 Task: Add South Of France Orange Blossom Honey Hand Wash to the cart.
Action: Mouse moved to (873, 330)
Screenshot: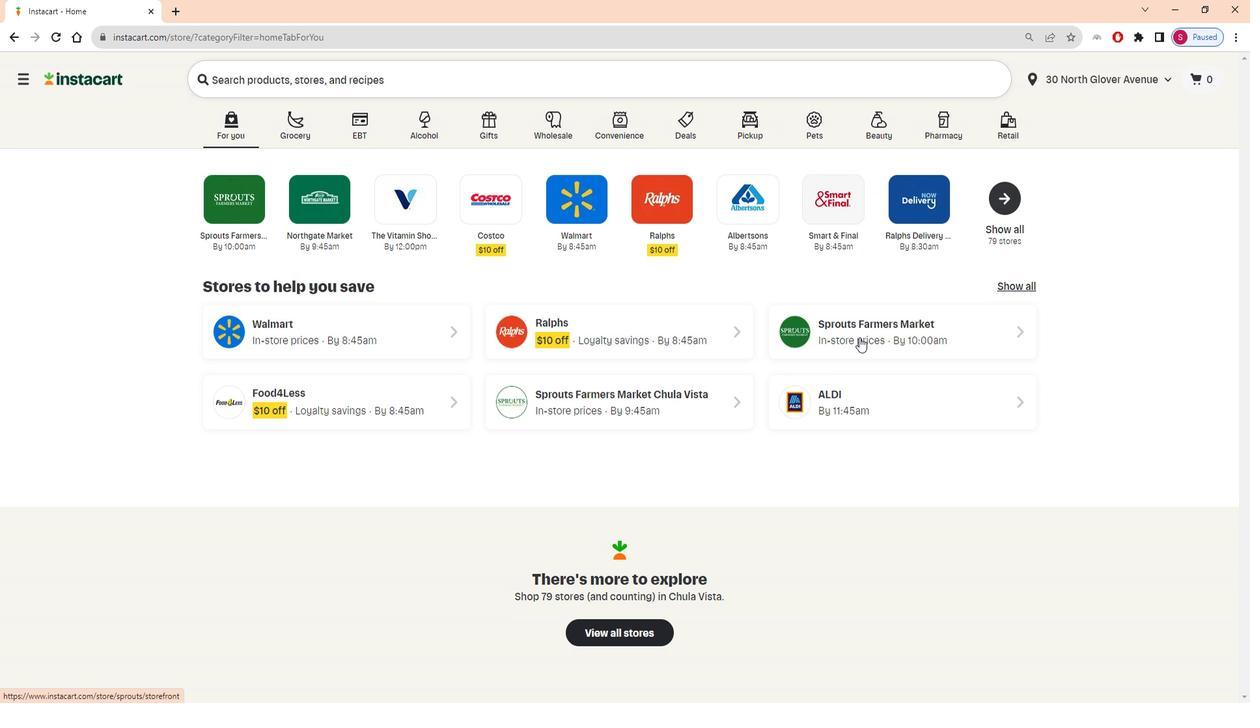 
Action: Mouse pressed left at (873, 330)
Screenshot: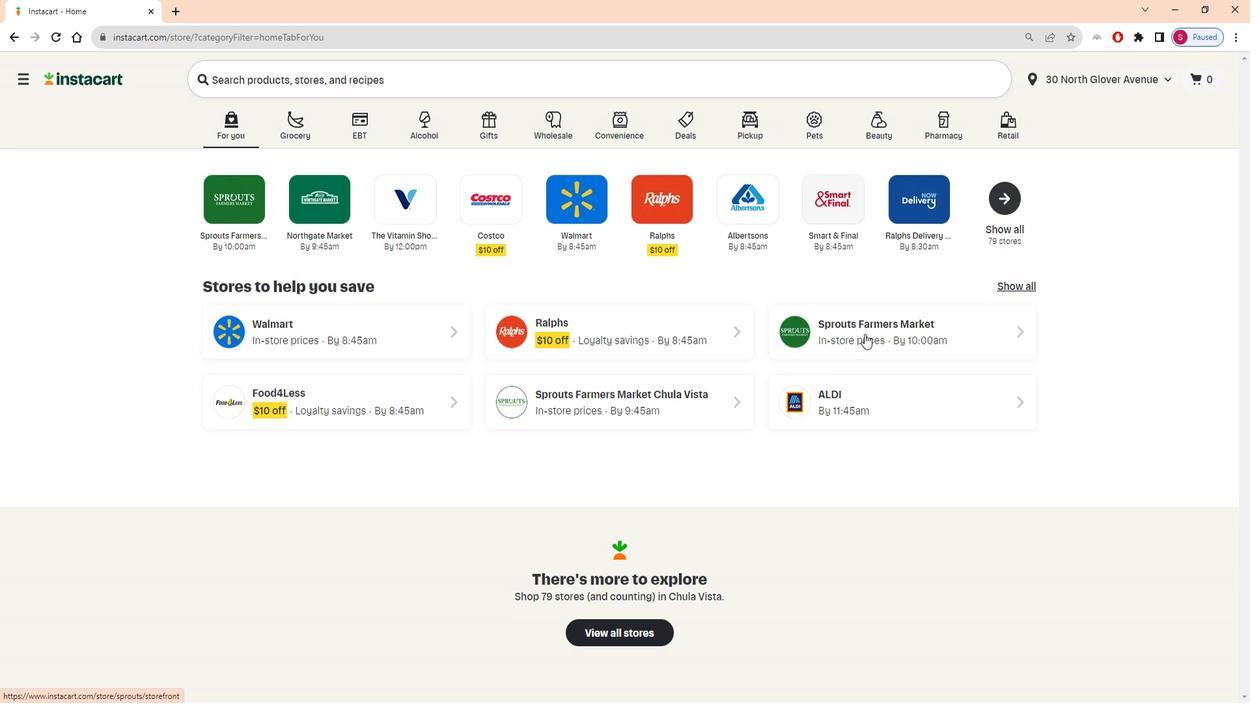 
Action: Mouse moved to (80, 483)
Screenshot: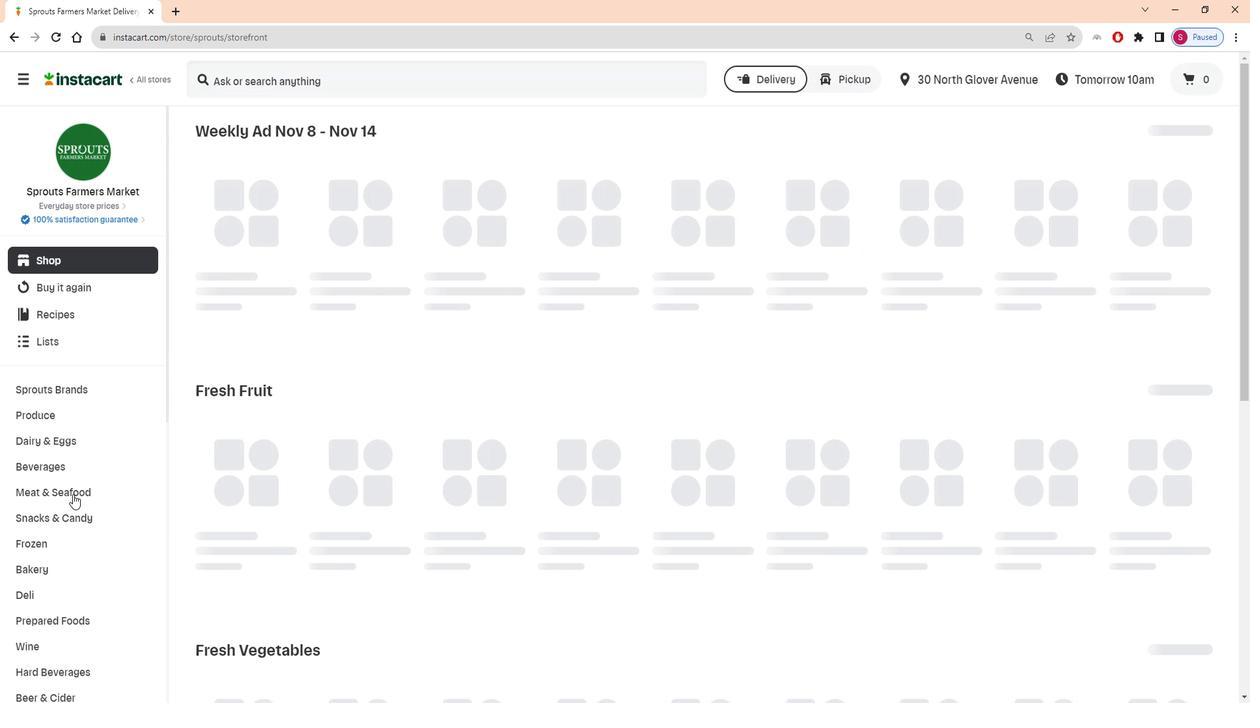 
Action: Mouse scrolled (80, 483) with delta (0, 0)
Screenshot: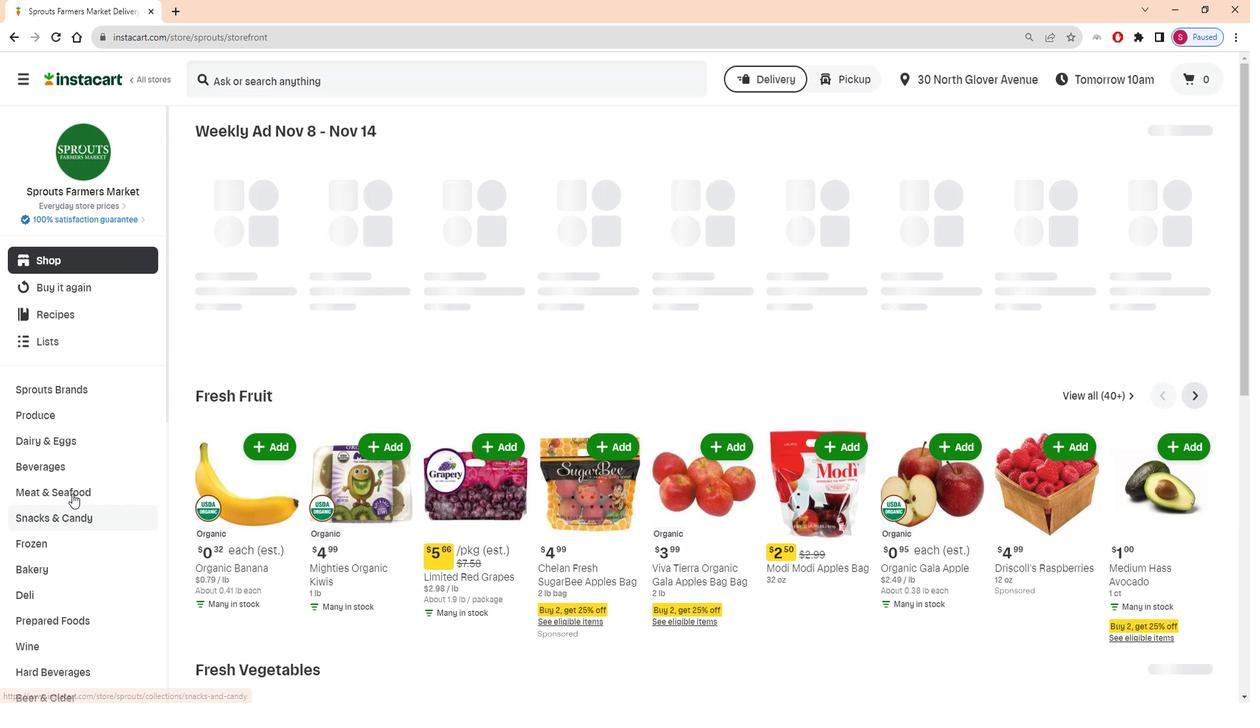 
Action: Mouse scrolled (80, 483) with delta (0, 0)
Screenshot: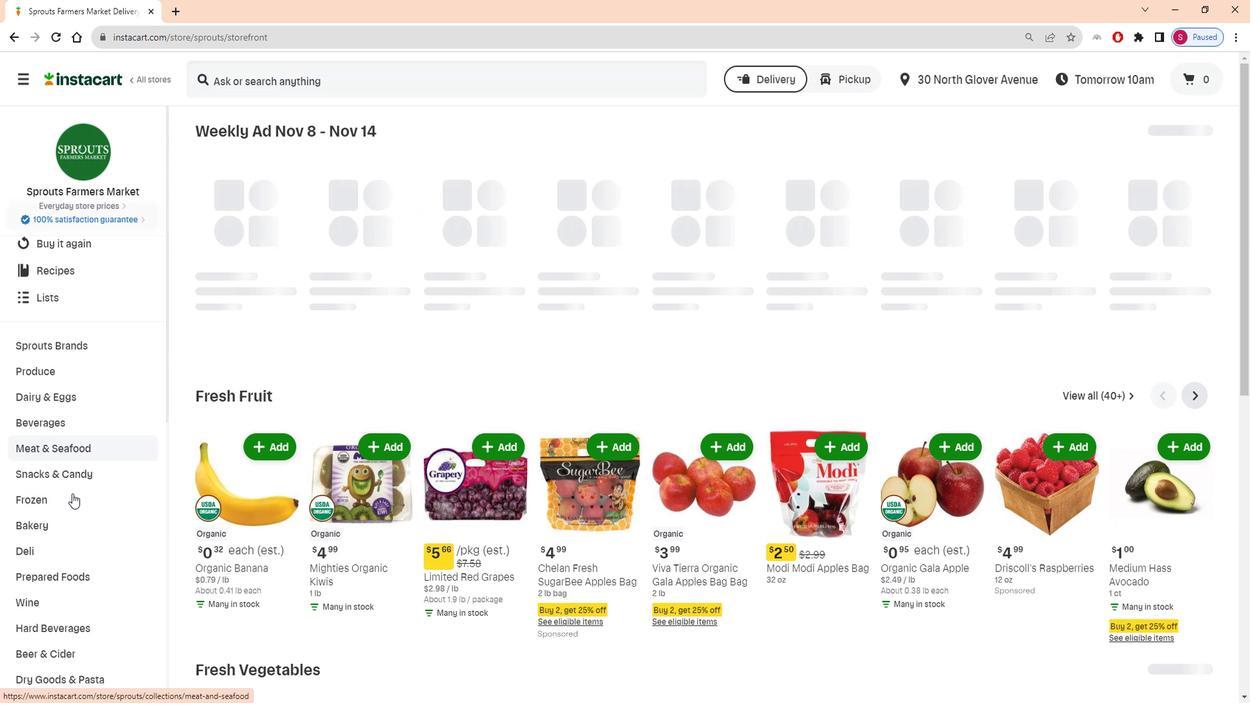 
Action: Mouse scrolled (80, 483) with delta (0, 0)
Screenshot: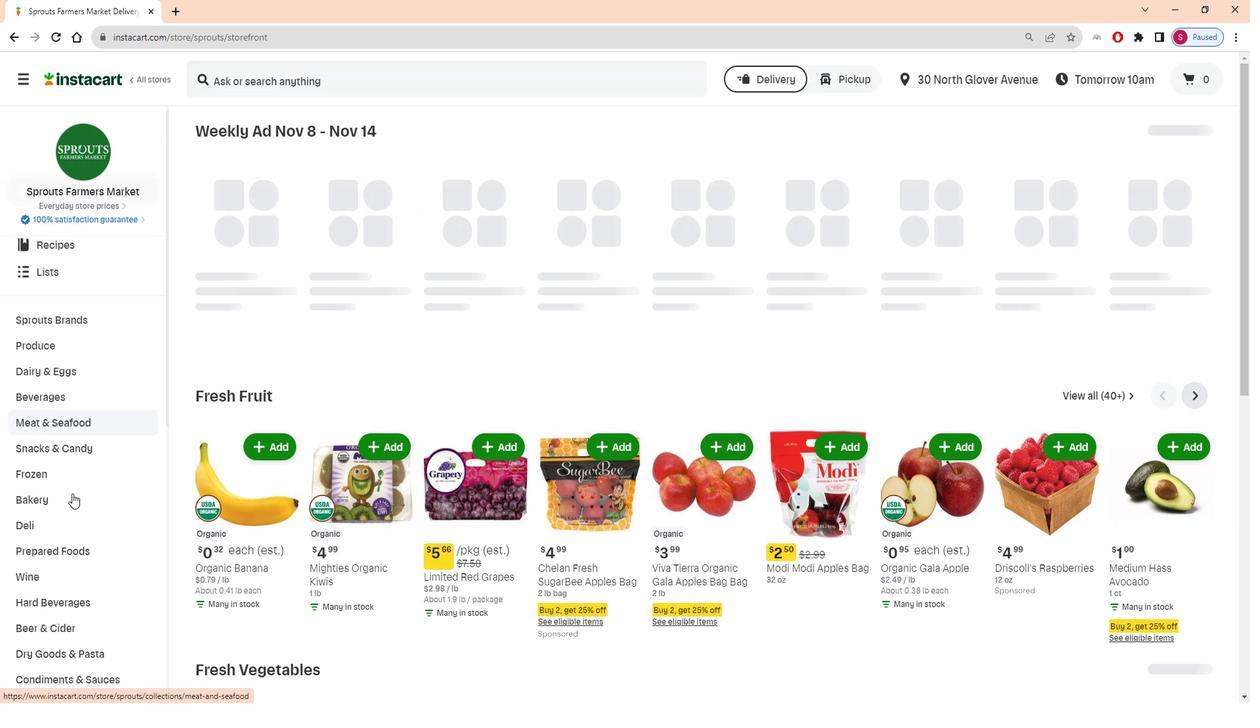 
Action: Mouse scrolled (80, 483) with delta (0, 0)
Screenshot: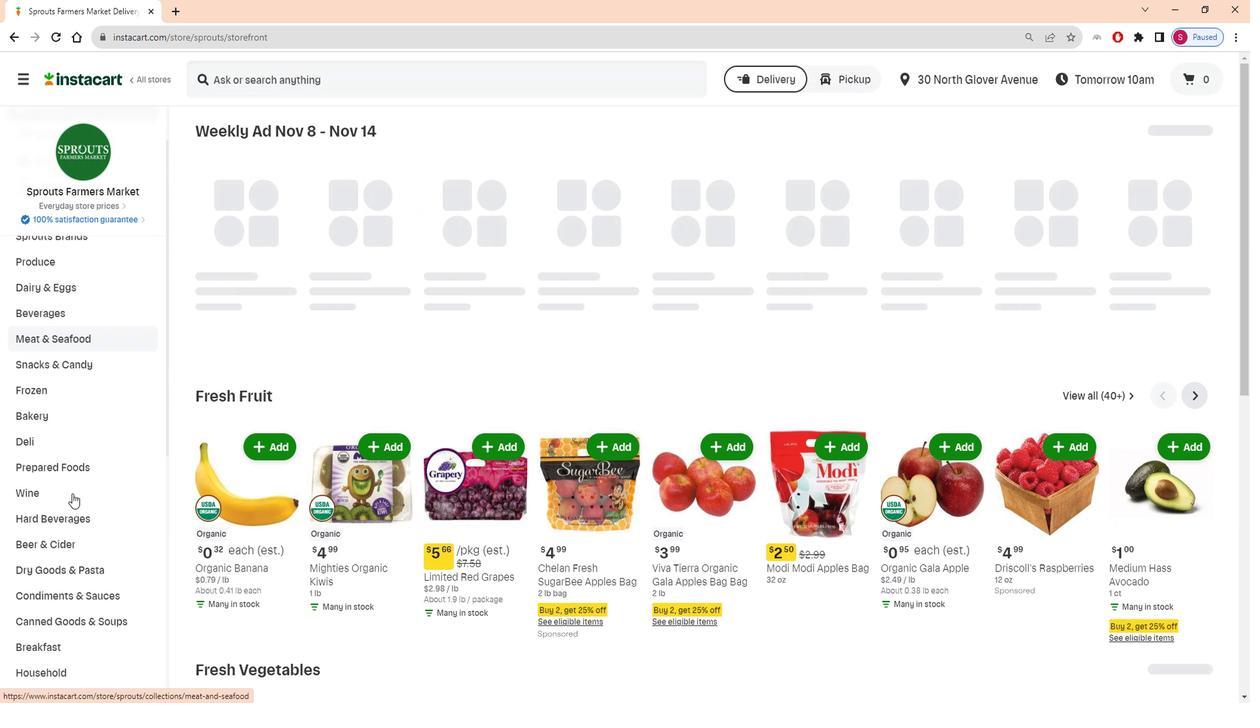 
Action: Mouse scrolled (80, 483) with delta (0, 0)
Screenshot: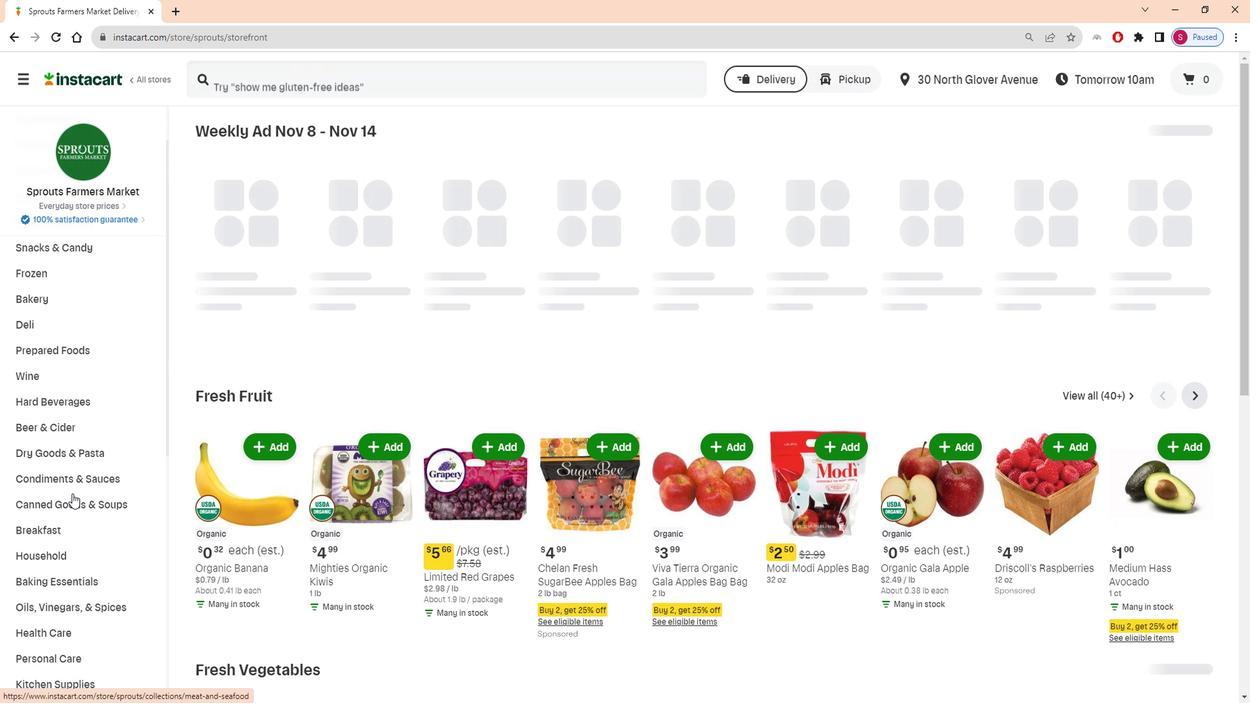 
Action: Mouse scrolled (80, 483) with delta (0, 0)
Screenshot: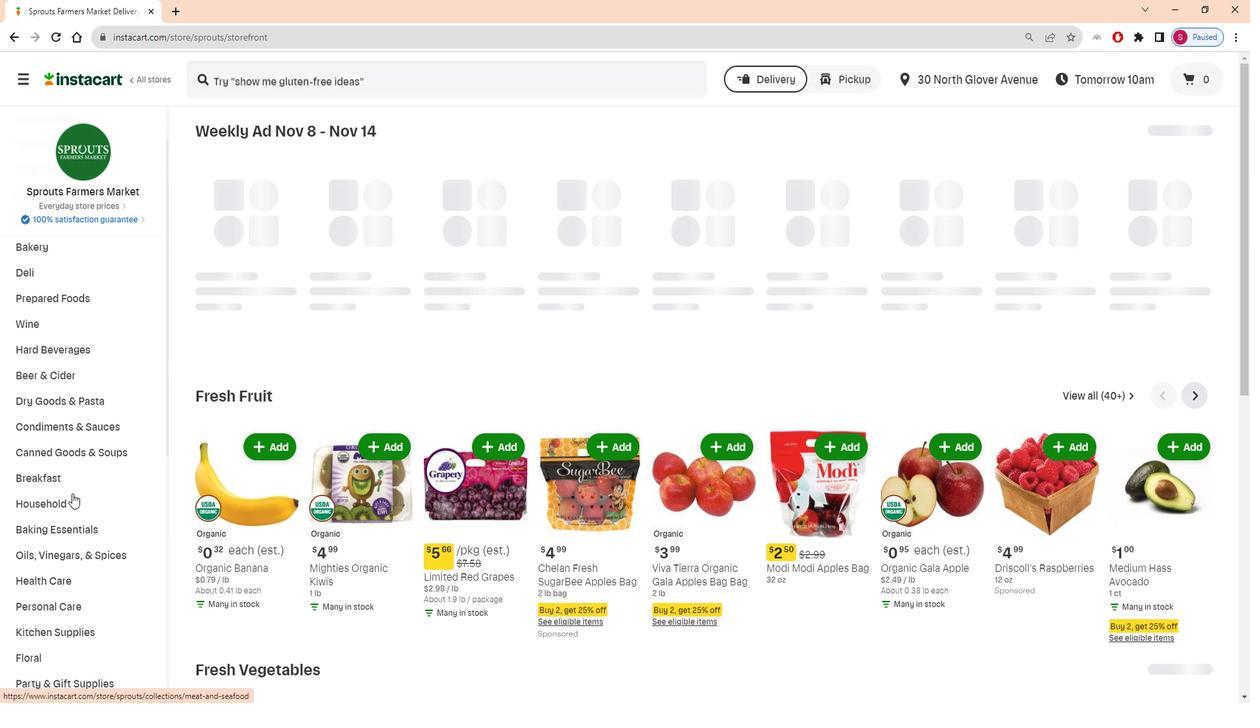 
Action: Mouse scrolled (80, 483) with delta (0, 0)
Screenshot: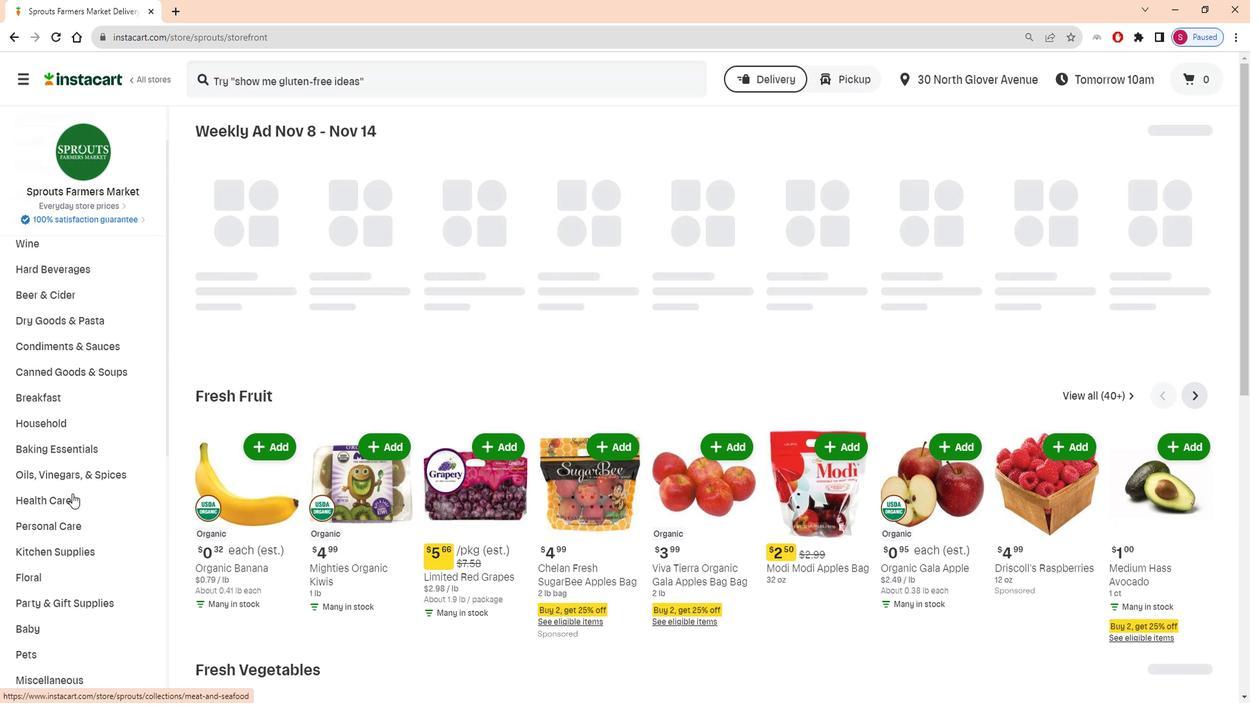 
Action: Mouse moved to (90, 448)
Screenshot: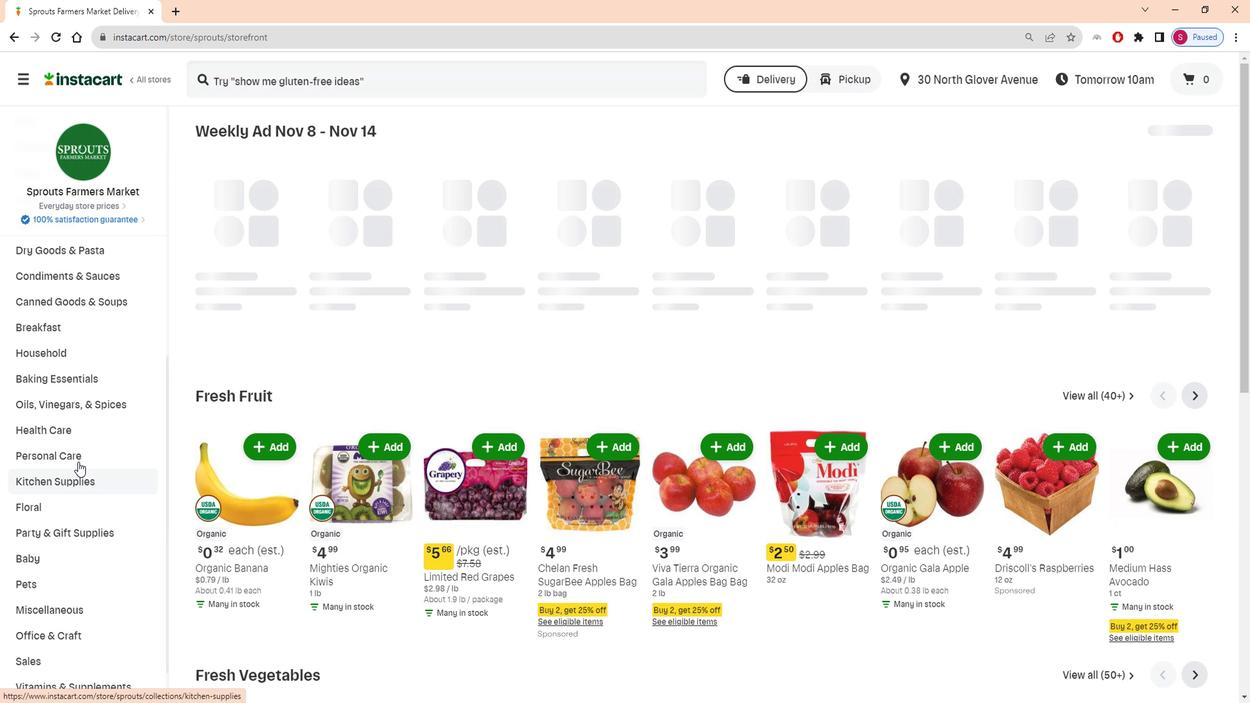 
Action: Mouse pressed left at (90, 448)
Screenshot: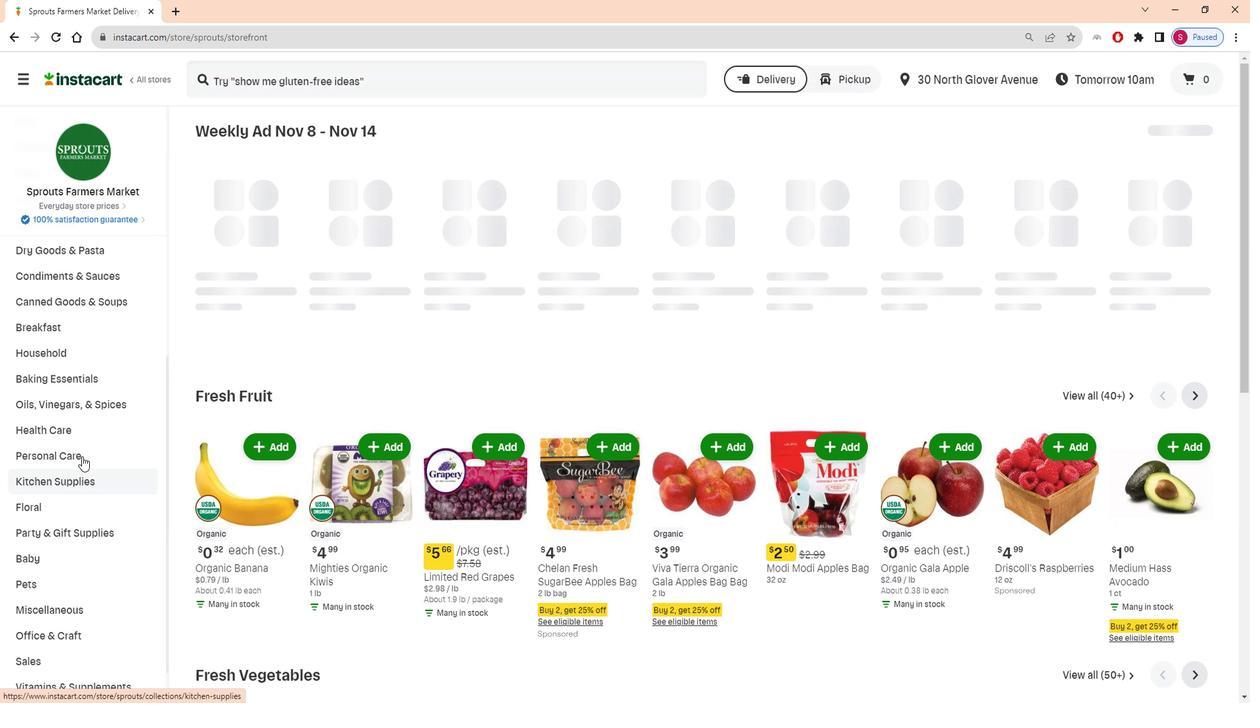 
Action: Mouse moved to (339, 173)
Screenshot: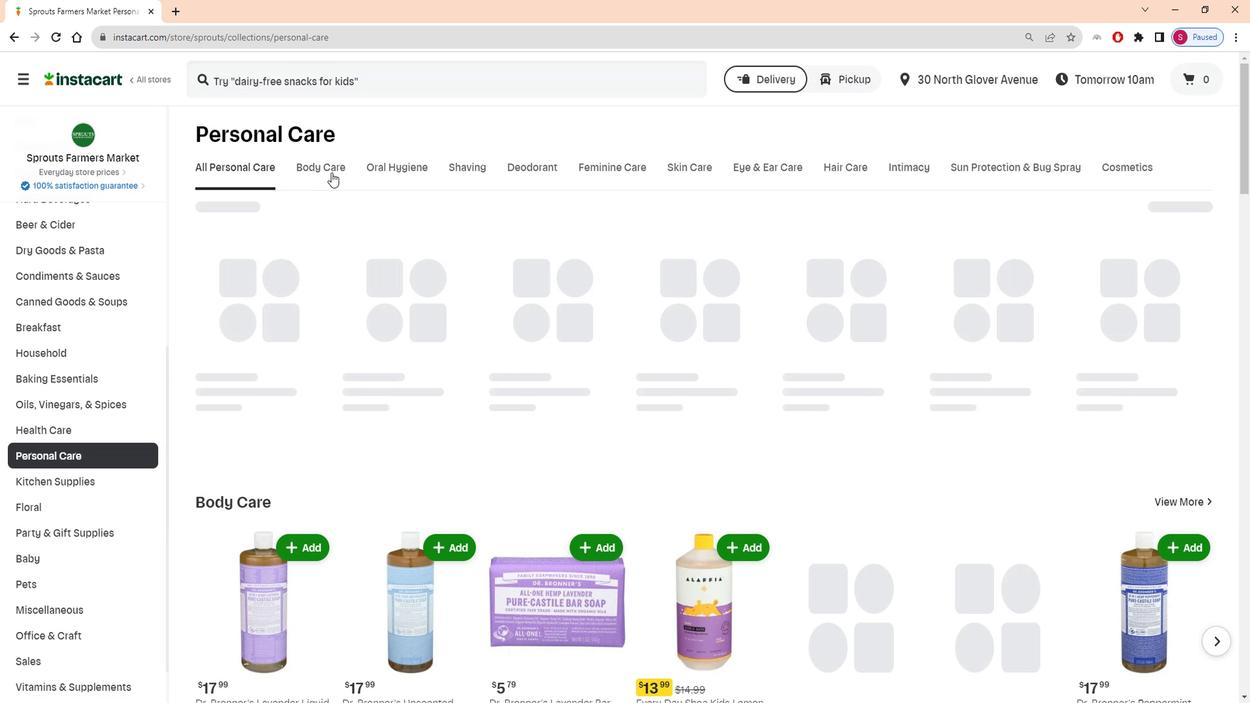 
Action: Mouse pressed left at (339, 173)
Screenshot: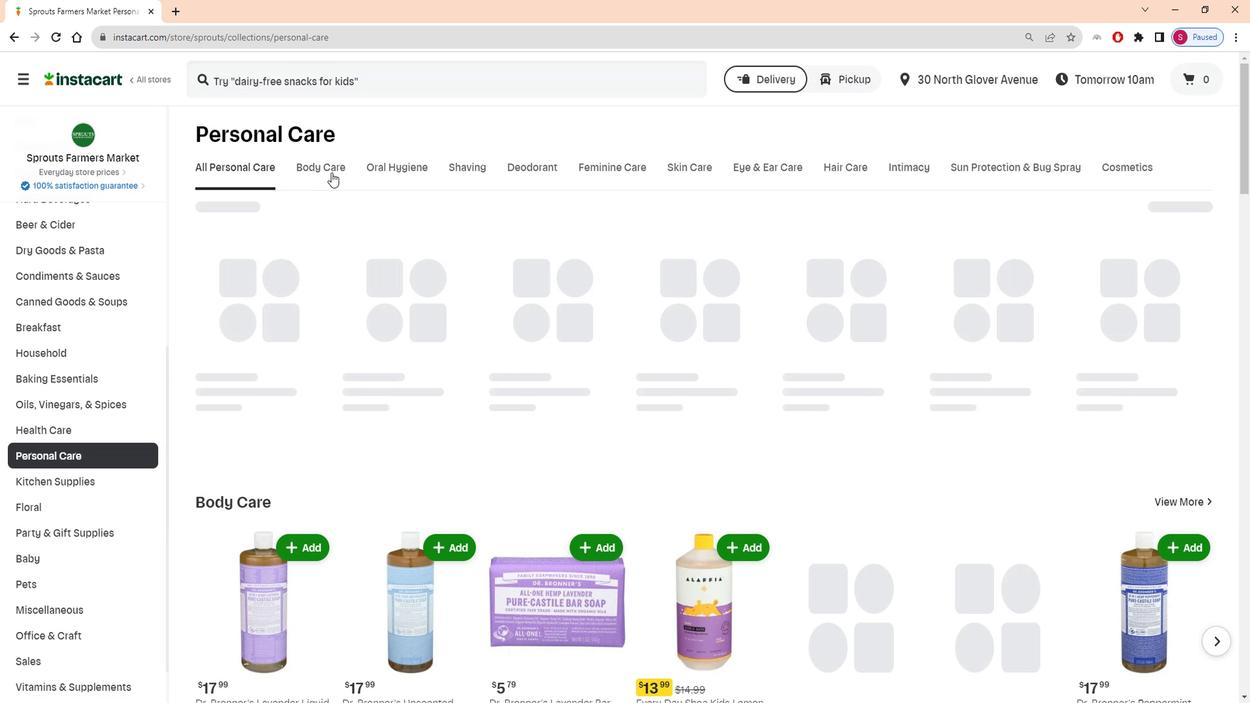 
Action: Mouse moved to (457, 222)
Screenshot: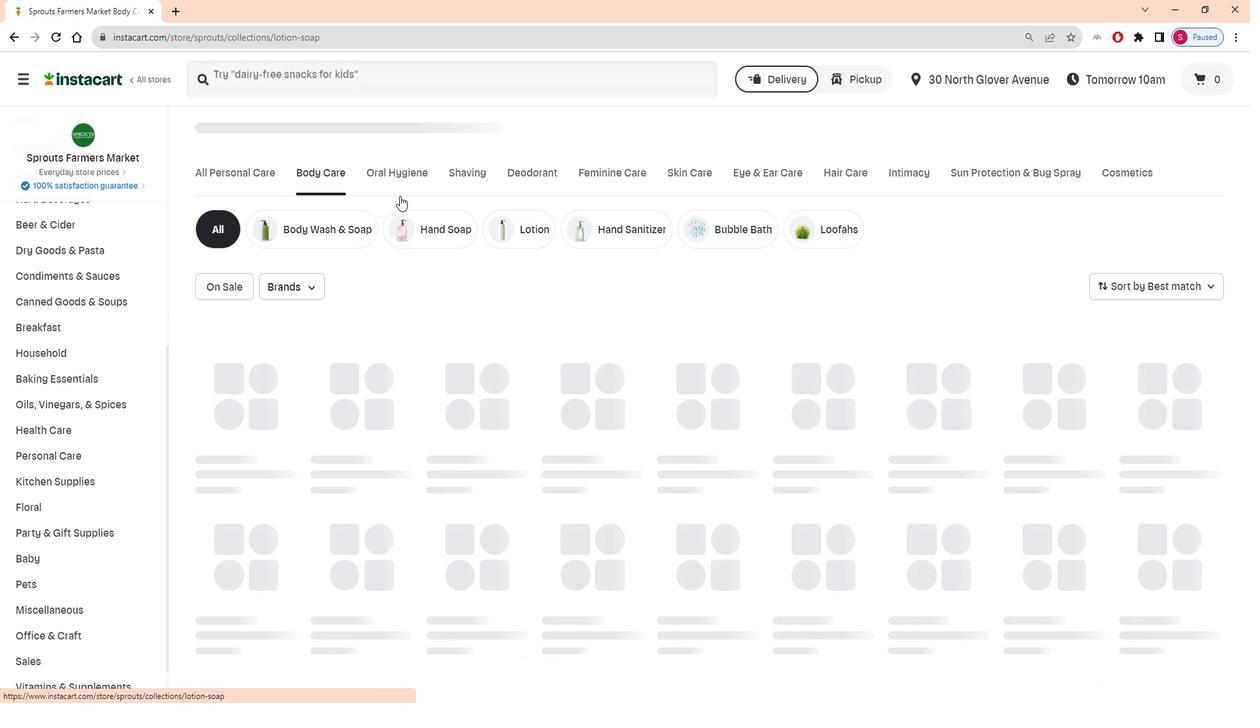 
Action: Mouse pressed left at (457, 222)
Screenshot: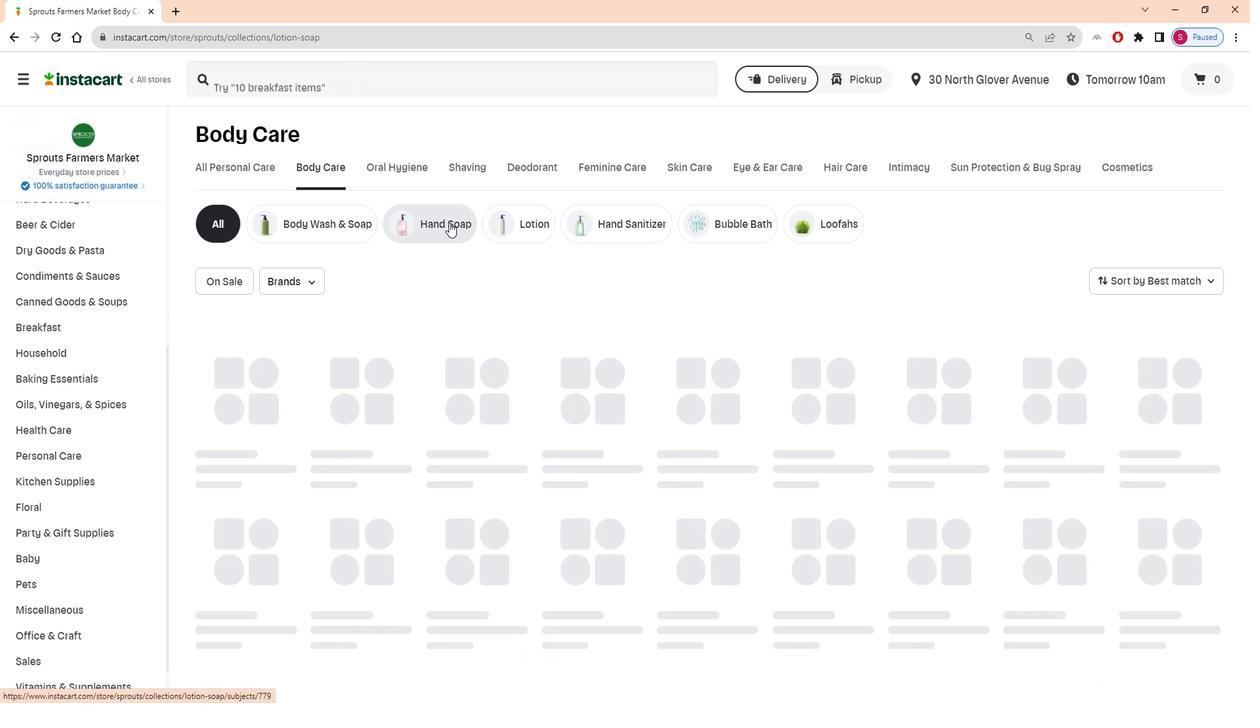 
Action: Mouse moved to (407, 86)
Screenshot: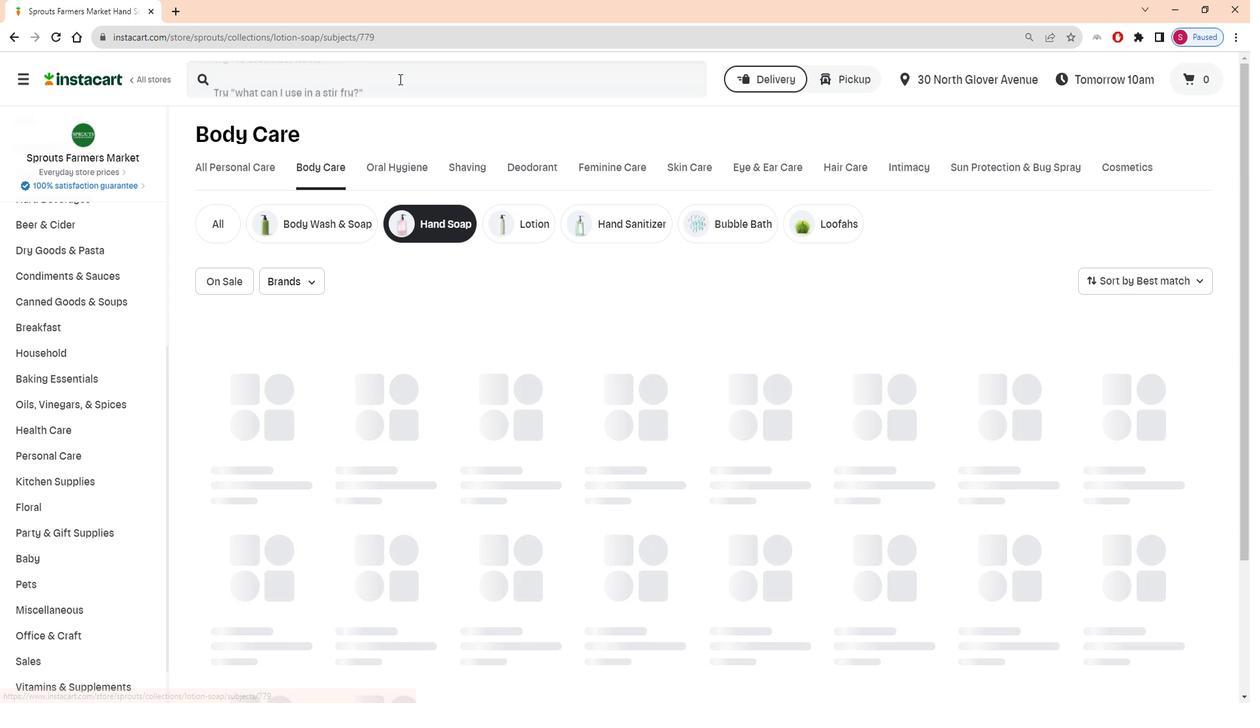 
Action: Mouse pressed left at (407, 86)
Screenshot: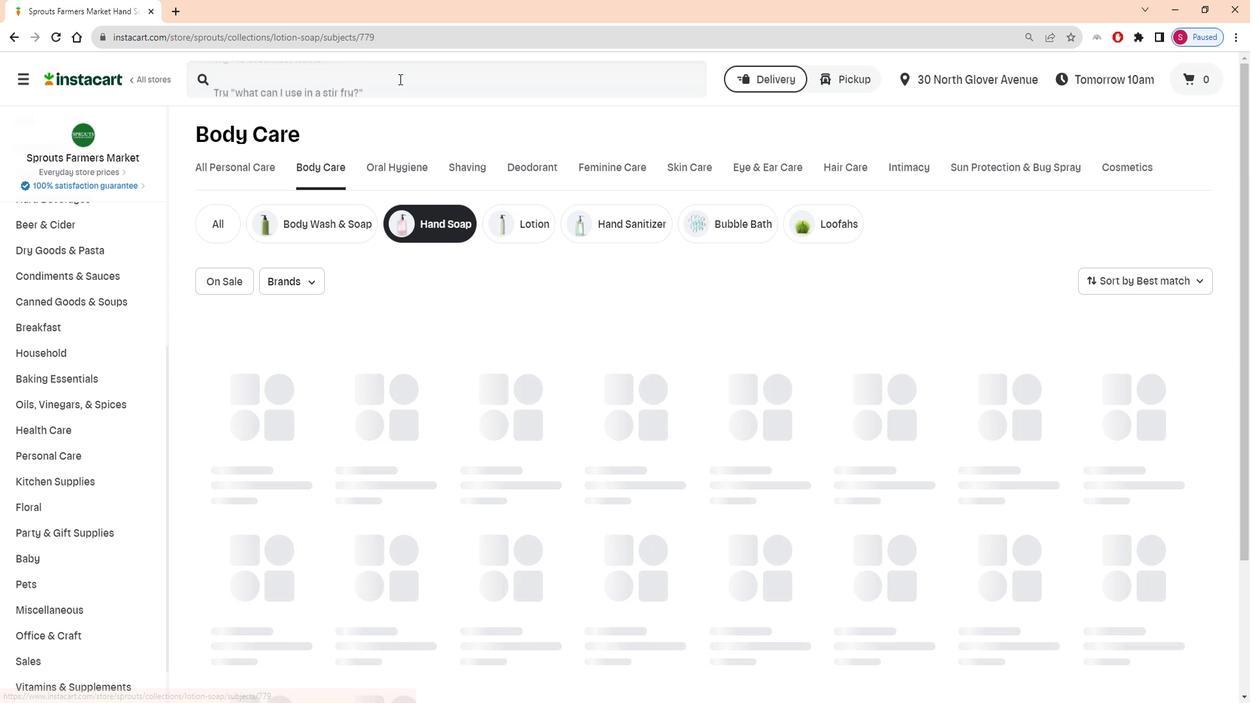 
Action: Mouse moved to (416, 84)
Screenshot: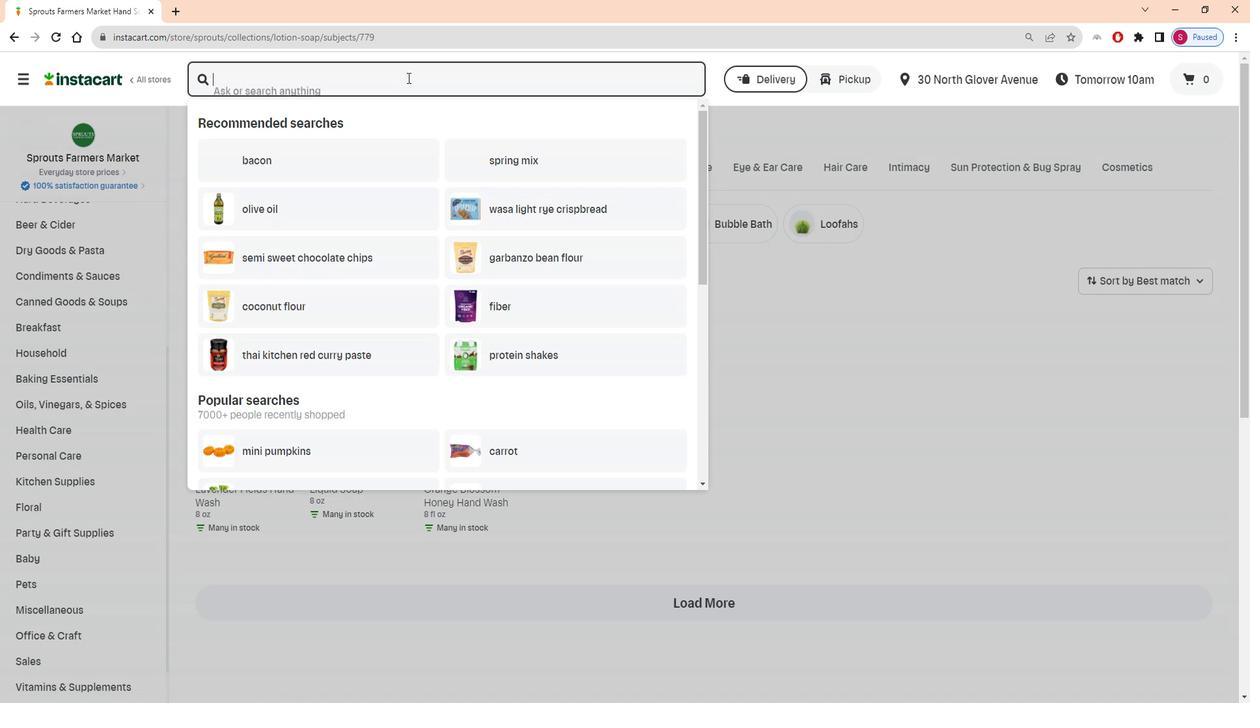 
Action: Key pressed <Key.shift>South<Key.space><Key.shift>Of<Key.space><Key.shift>France<Key.space><Key.shift>Orange<Key.space><Key.shift>Blossom<Key.space><Key.shift><Key.shift><Key.shift><Key.shift>Honey<Key.space><Key.shift>Hand<Key.space><Key.shift>Wash<Key.space><Key.enter>
Screenshot: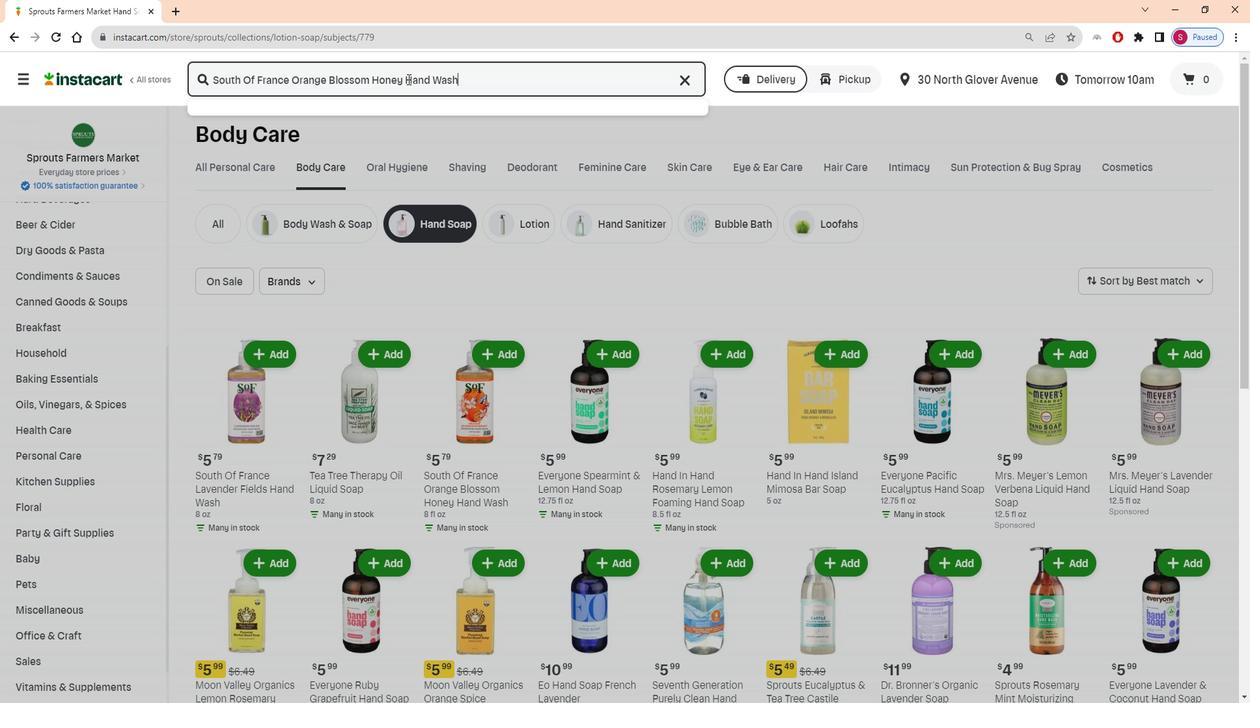
Action: Mouse moved to (223, 237)
Screenshot: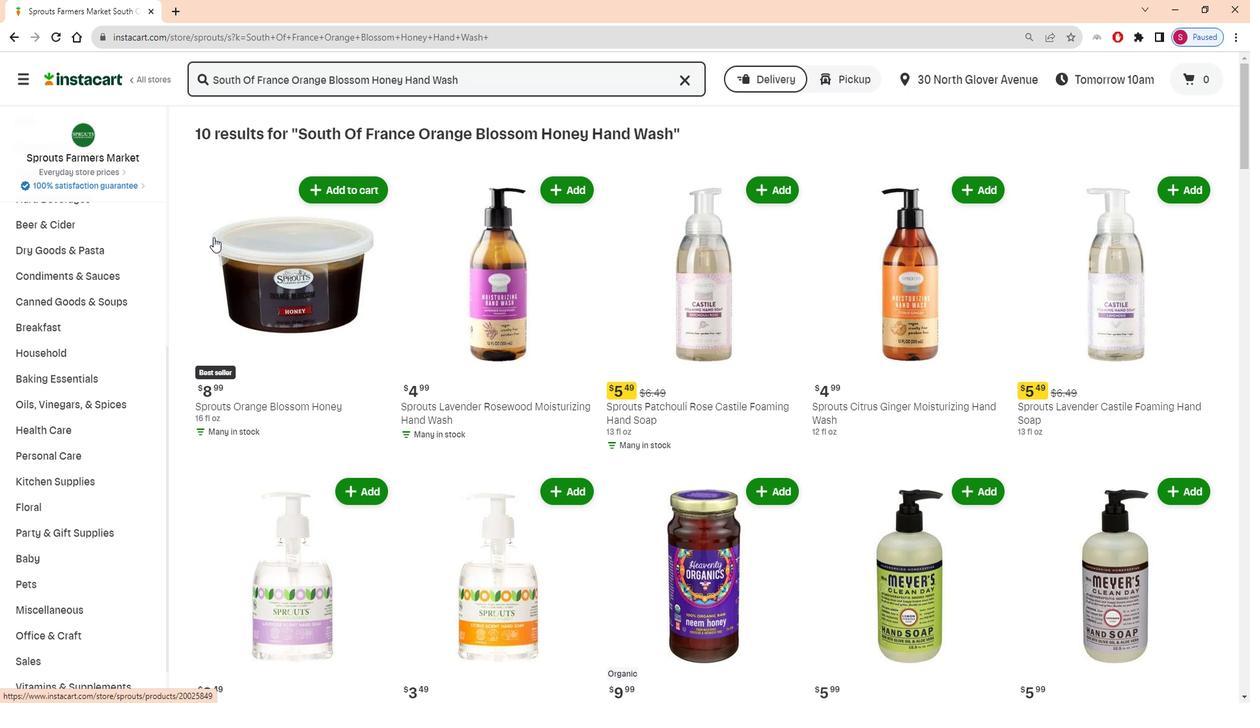 
Action: Mouse scrolled (223, 237) with delta (0, 0)
Screenshot: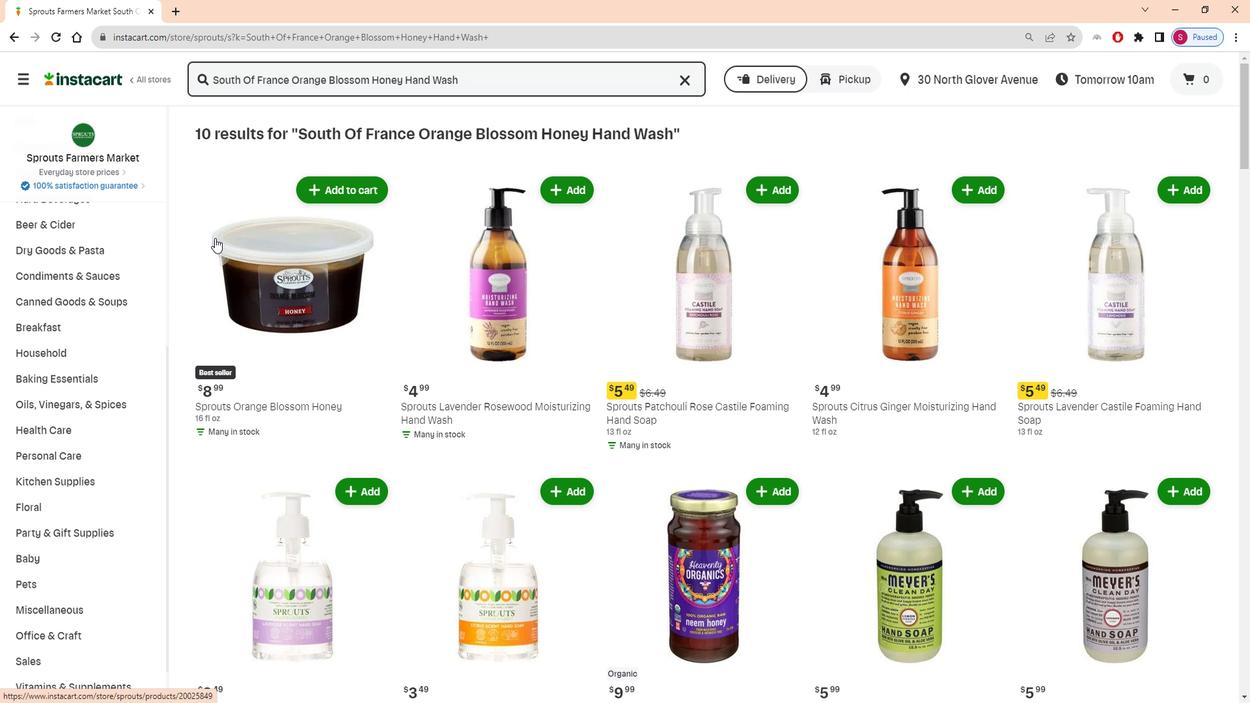 
Action: Mouse scrolled (223, 237) with delta (0, 0)
Screenshot: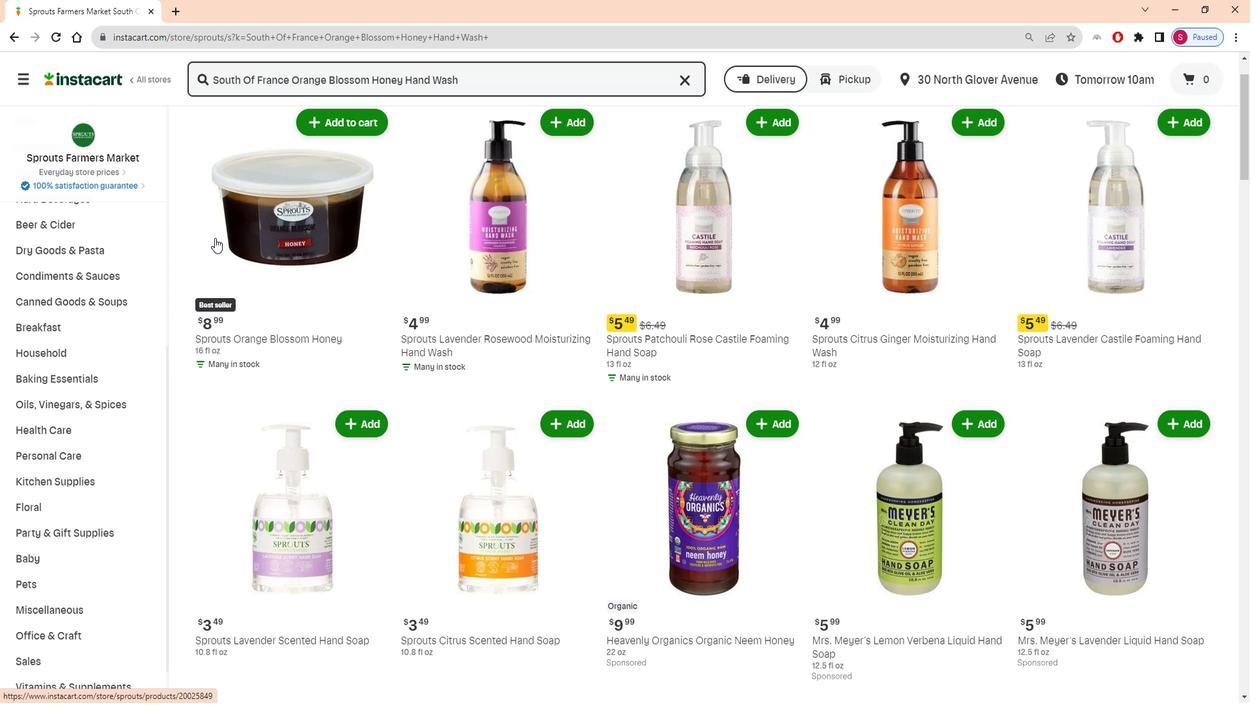
Action: Mouse scrolled (223, 237) with delta (0, 0)
Screenshot: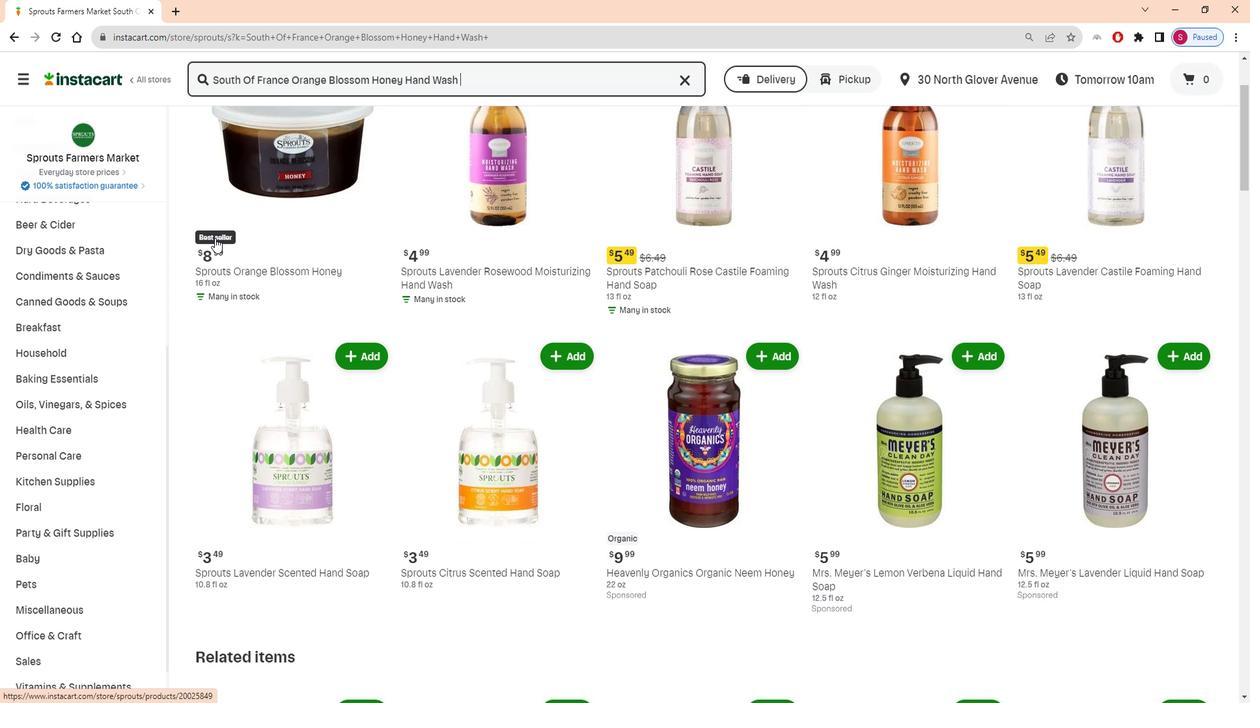 
Action: Mouse scrolled (223, 237) with delta (0, 0)
Screenshot: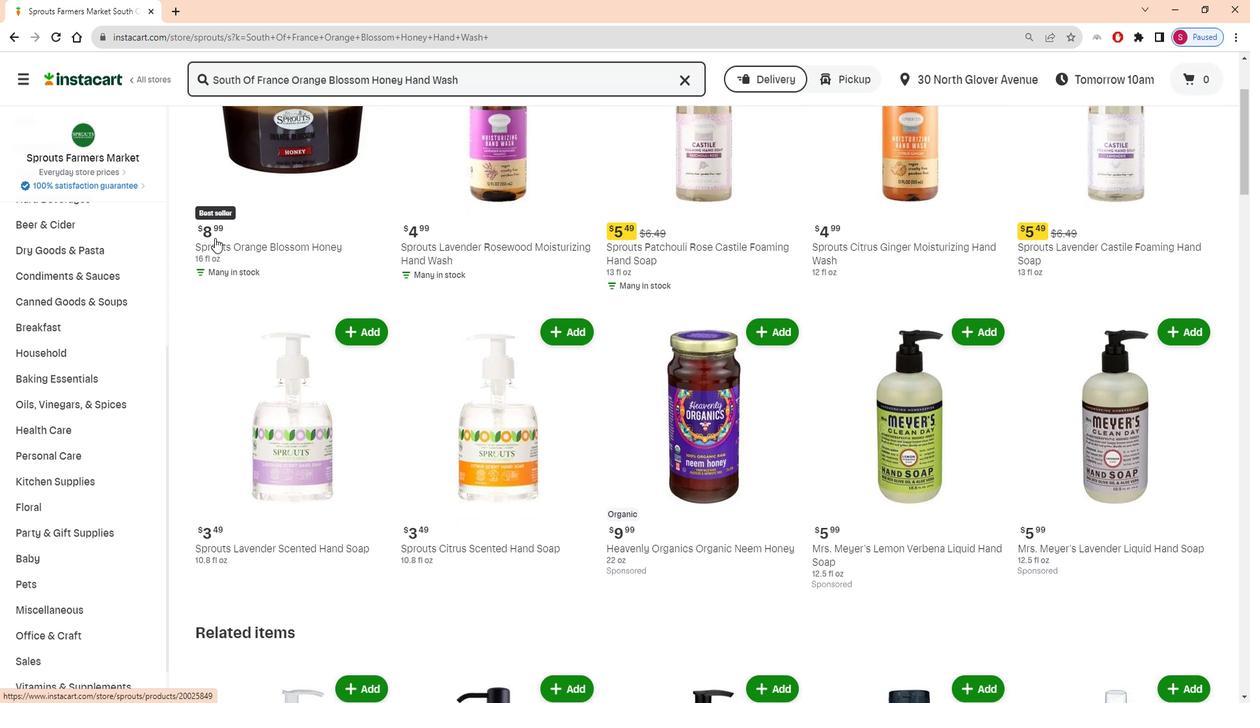 
Action: Mouse scrolled (223, 237) with delta (0, 0)
Screenshot: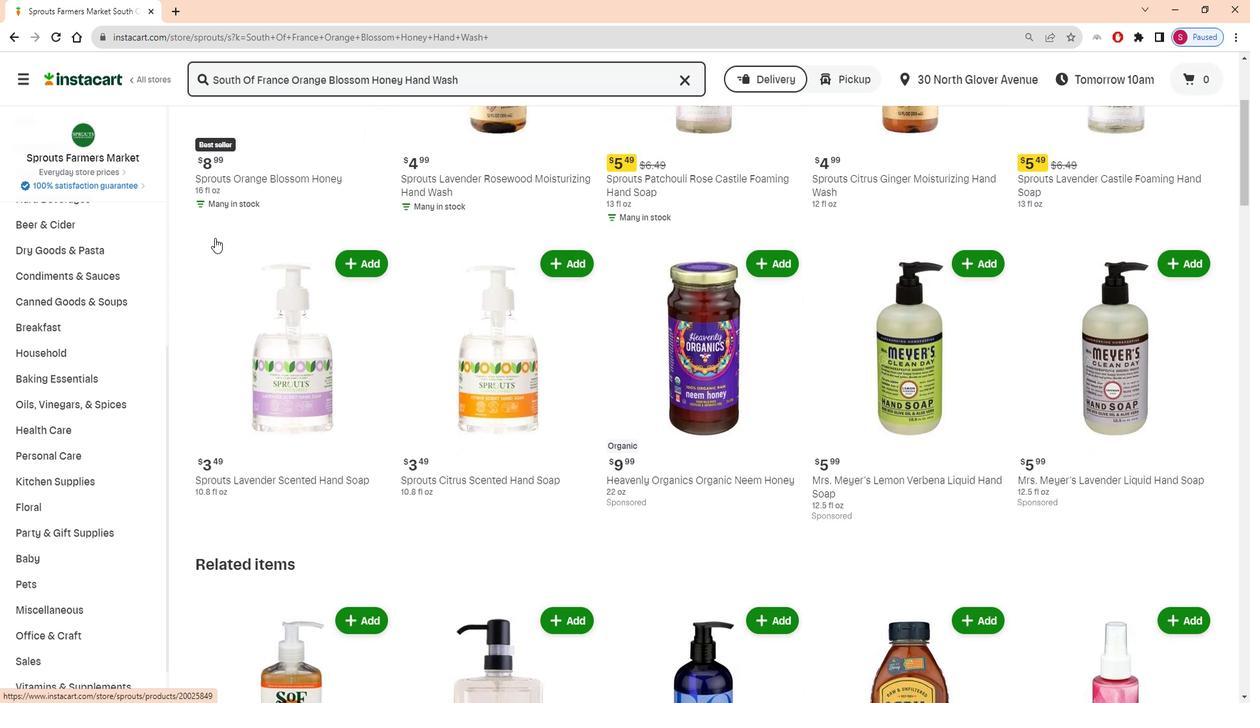
Action: Mouse scrolled (223, 237) with delta (0, 0)
Screenshot: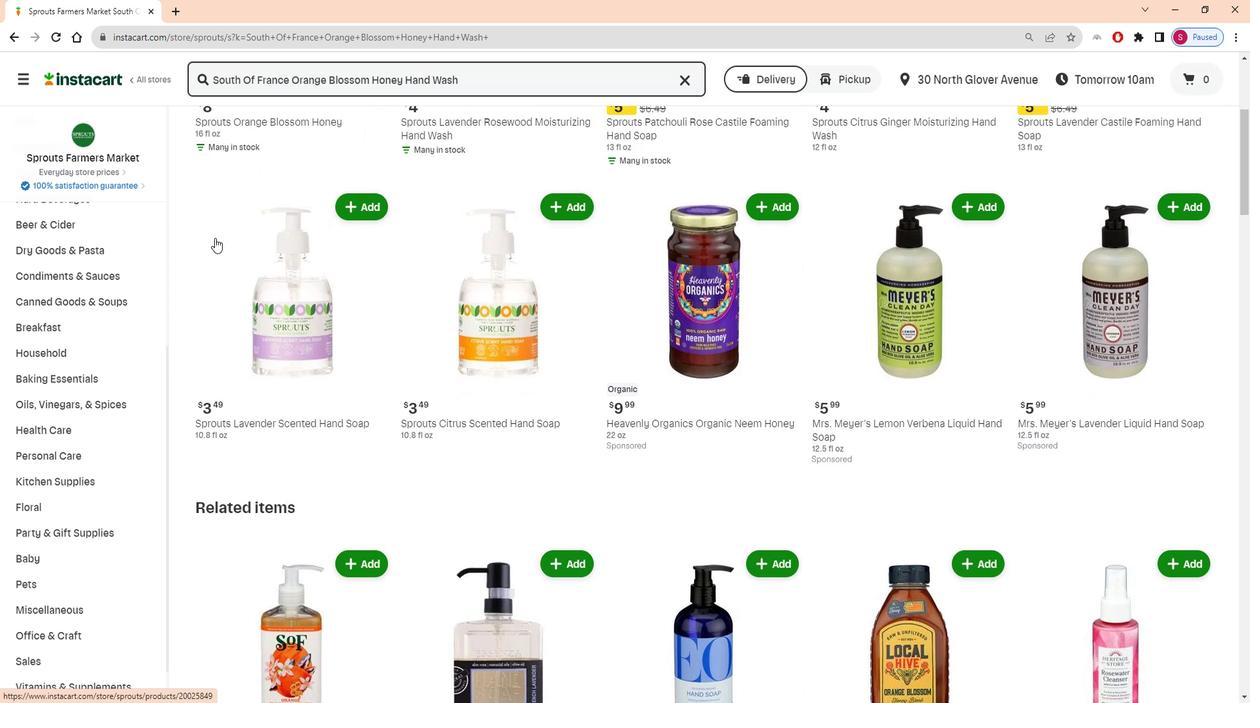 
Action: Mouse scrolled (223, 237) with delta (0, 0)
Screenshot: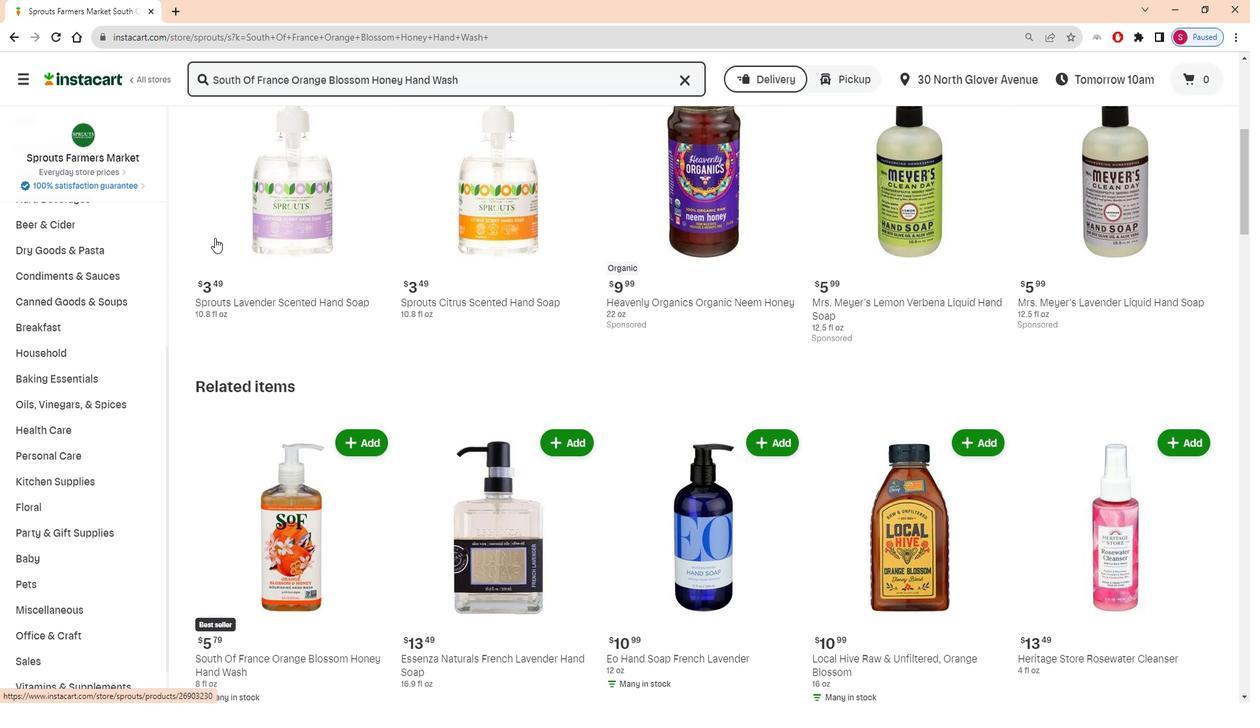 
Action: Mouse scrolled (223, 237) with delta (0, 0)
Screenshot: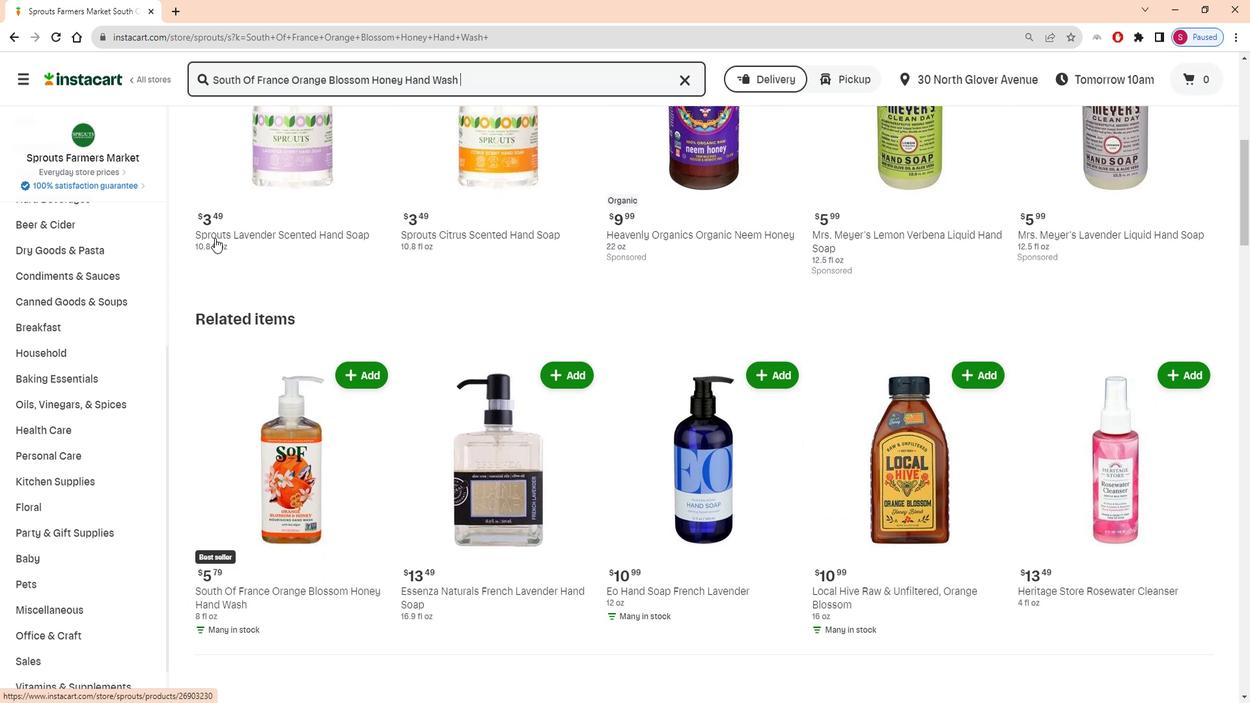 
Action: Mouse moved to (379, 309)
Screenshot: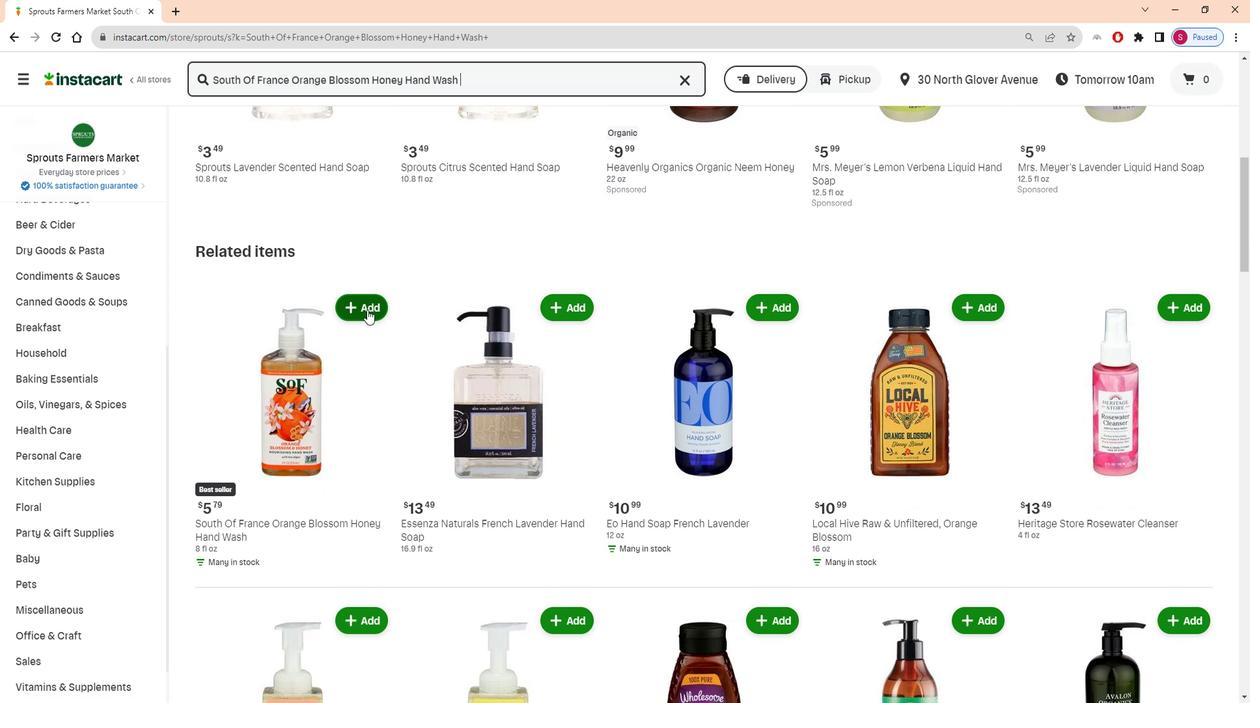 
Action: Mouse pressed left at (379, 309)
Screenshot: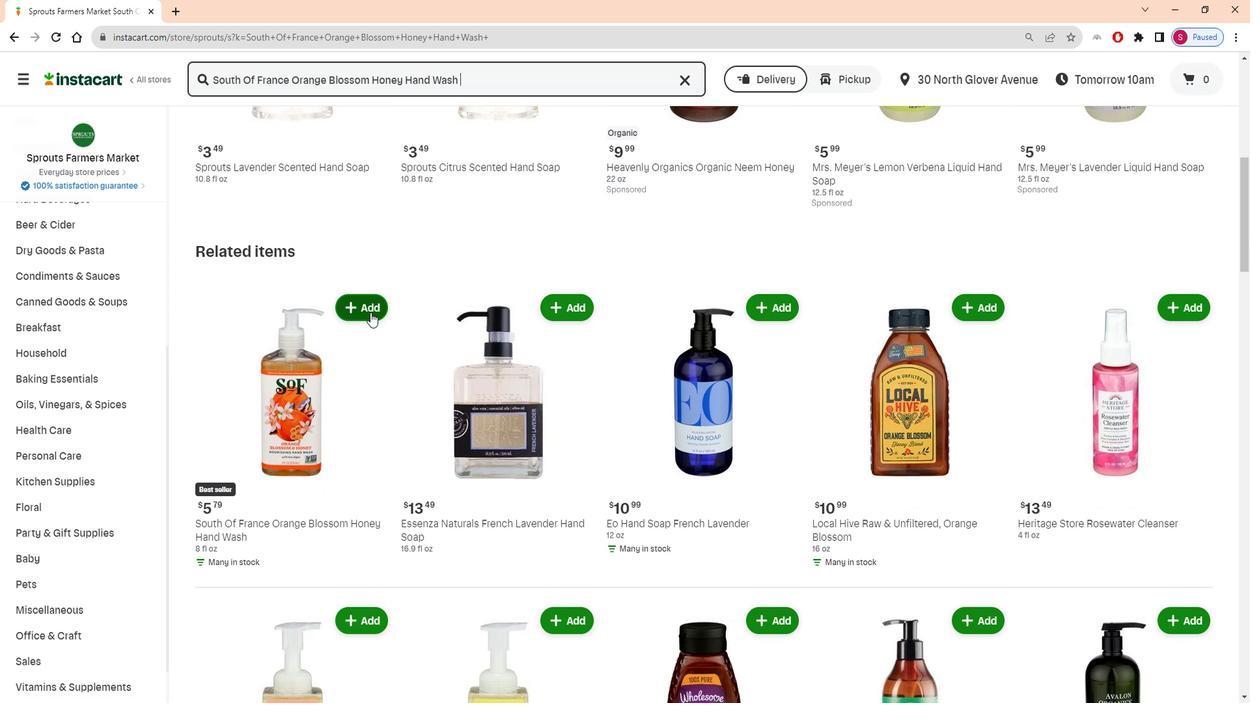 
Action: Mouse moved to (445, 256)
Screenshot: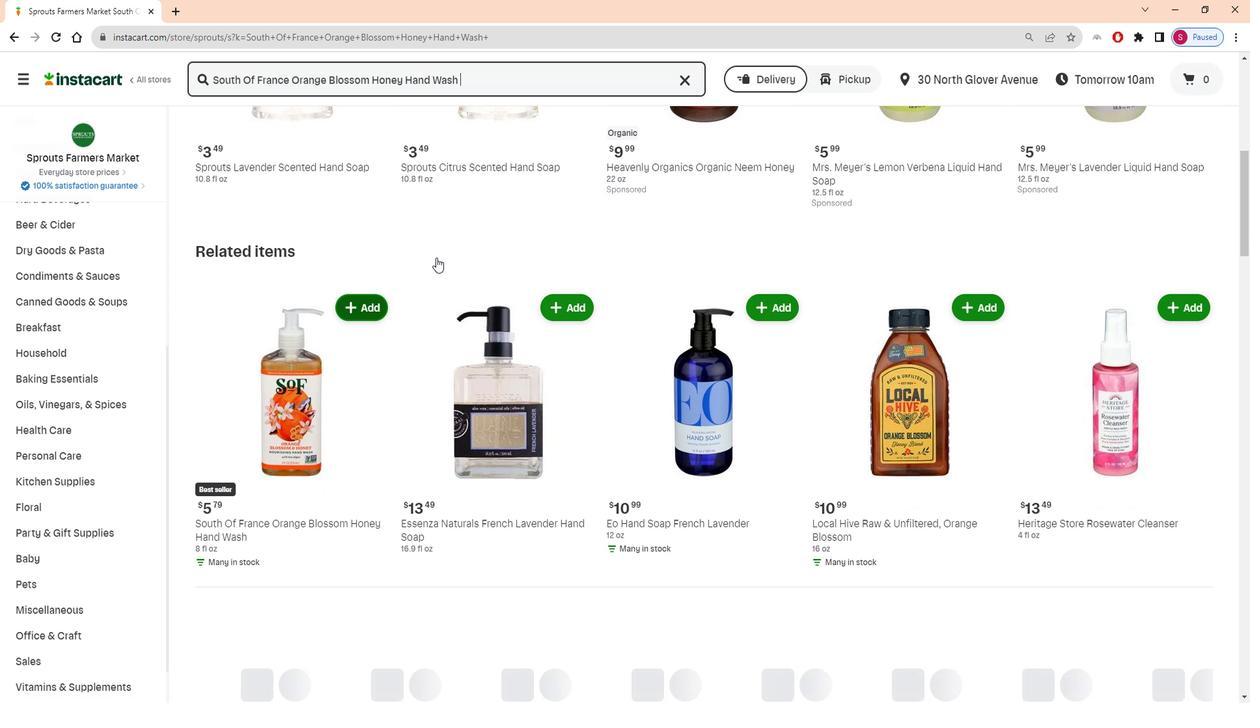 
